 Task: Choose the host language as Turkish.
Action: Mouse moved to (377, 373)
Screenshot: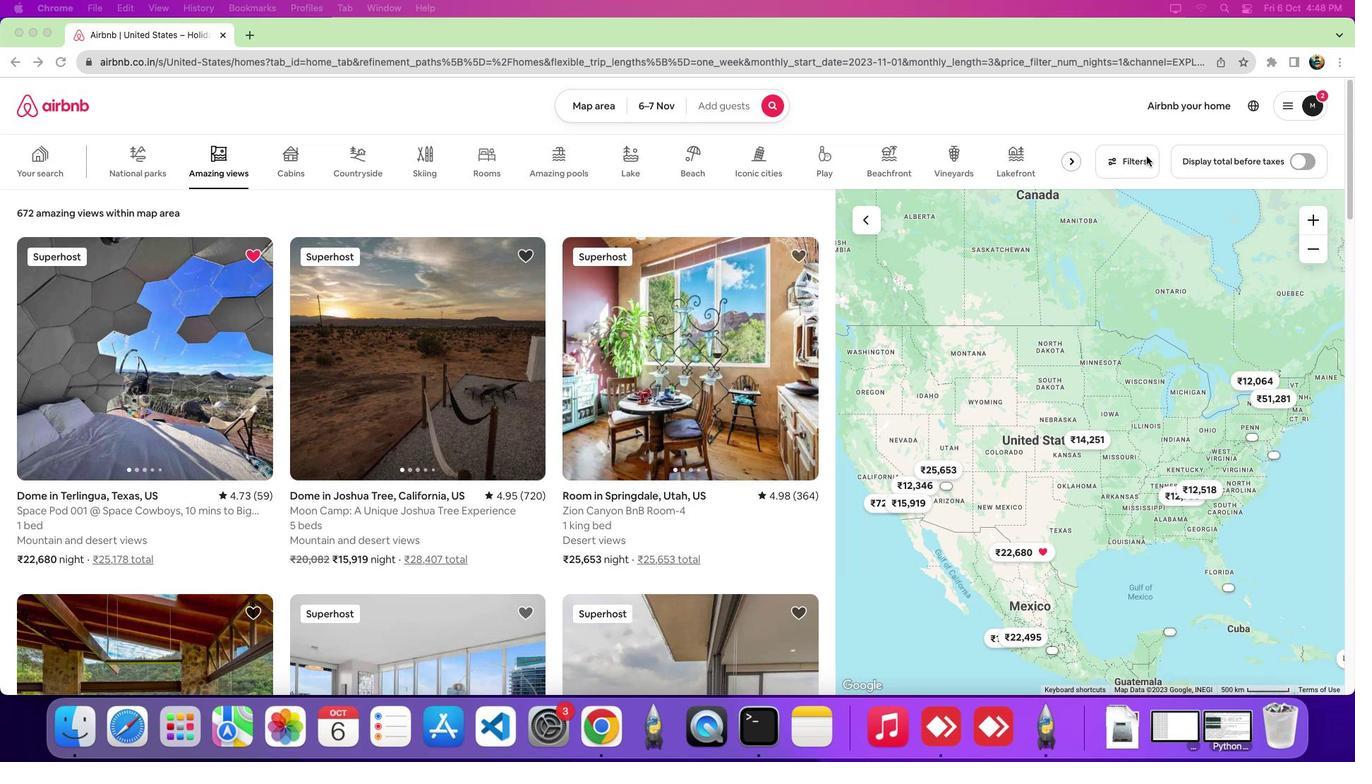 
Action: Mouse pressed left at (377, 373)
Screenshot: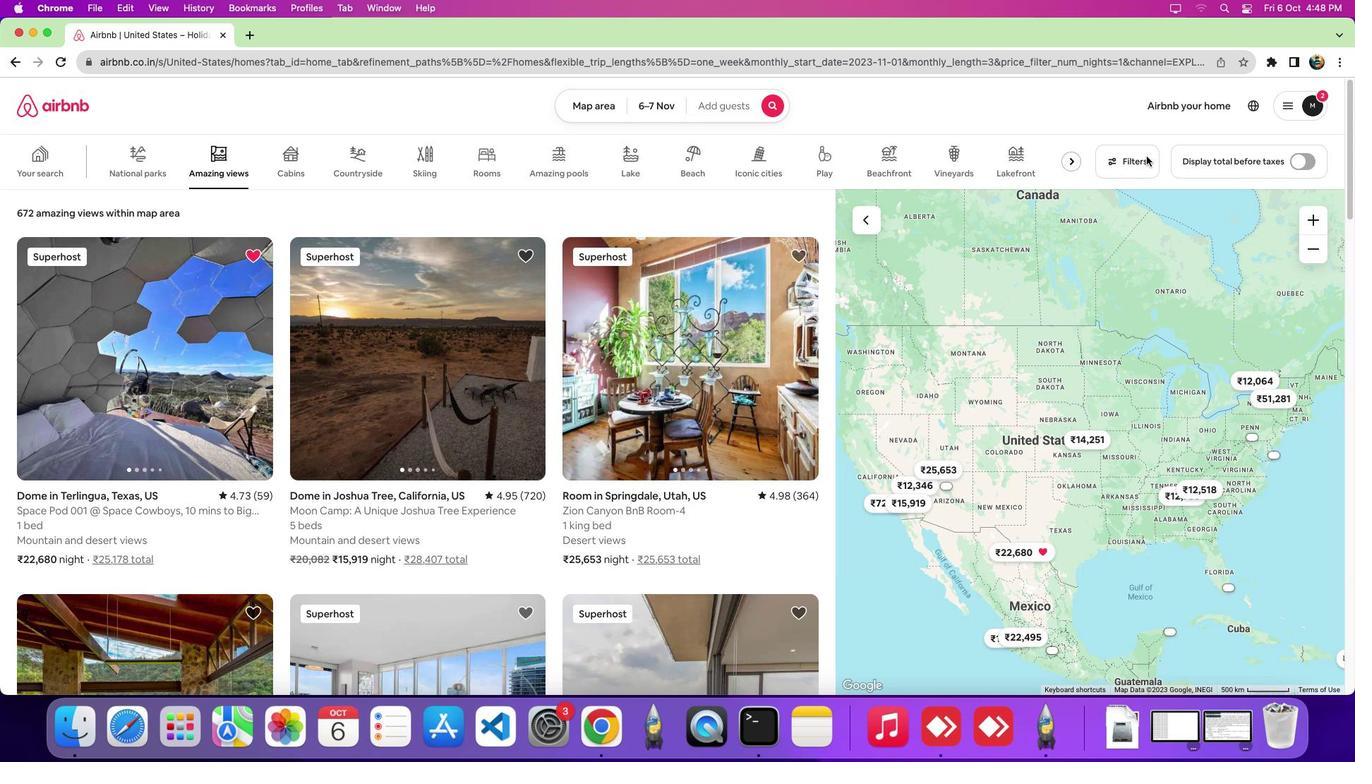 
Action: Mouse pressed left at (377, 373)
Screenshot: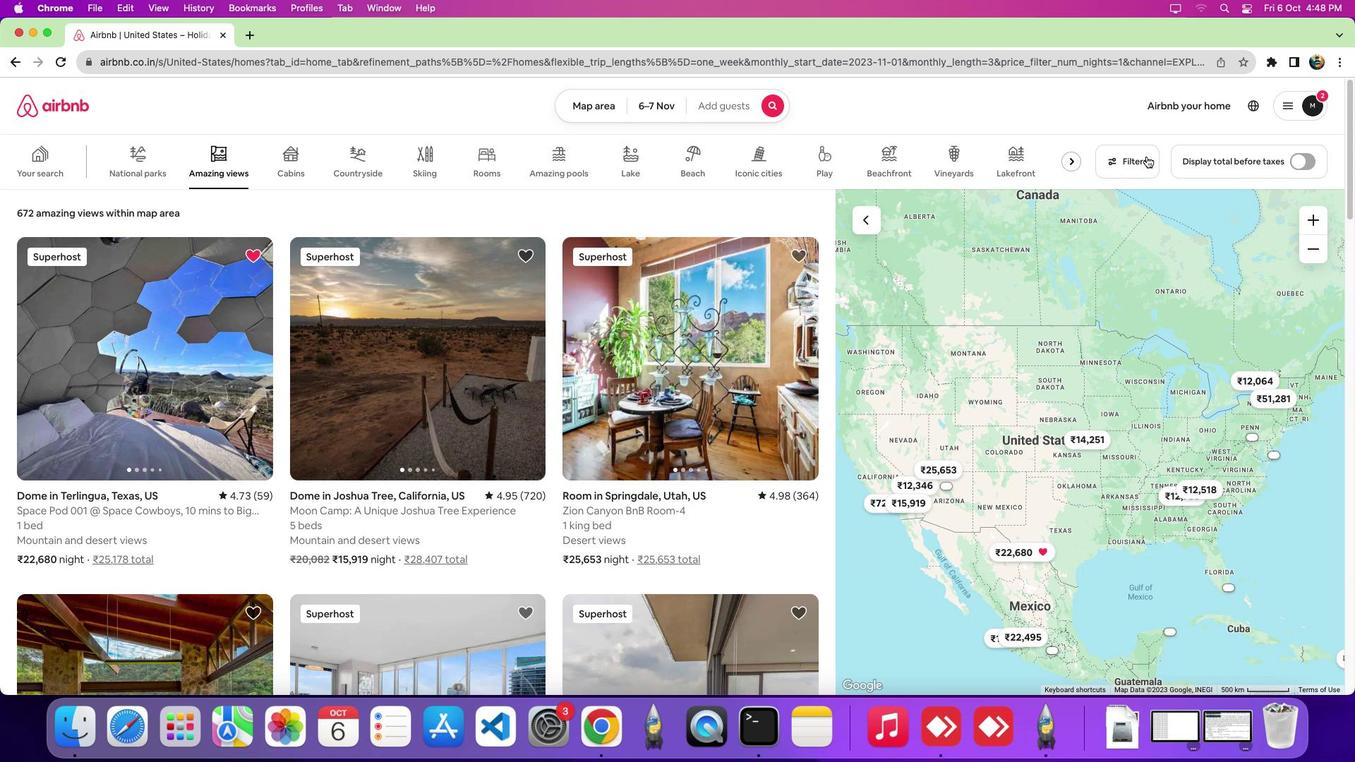 
Action: Mouse moved to (645, 394)
Screenshot: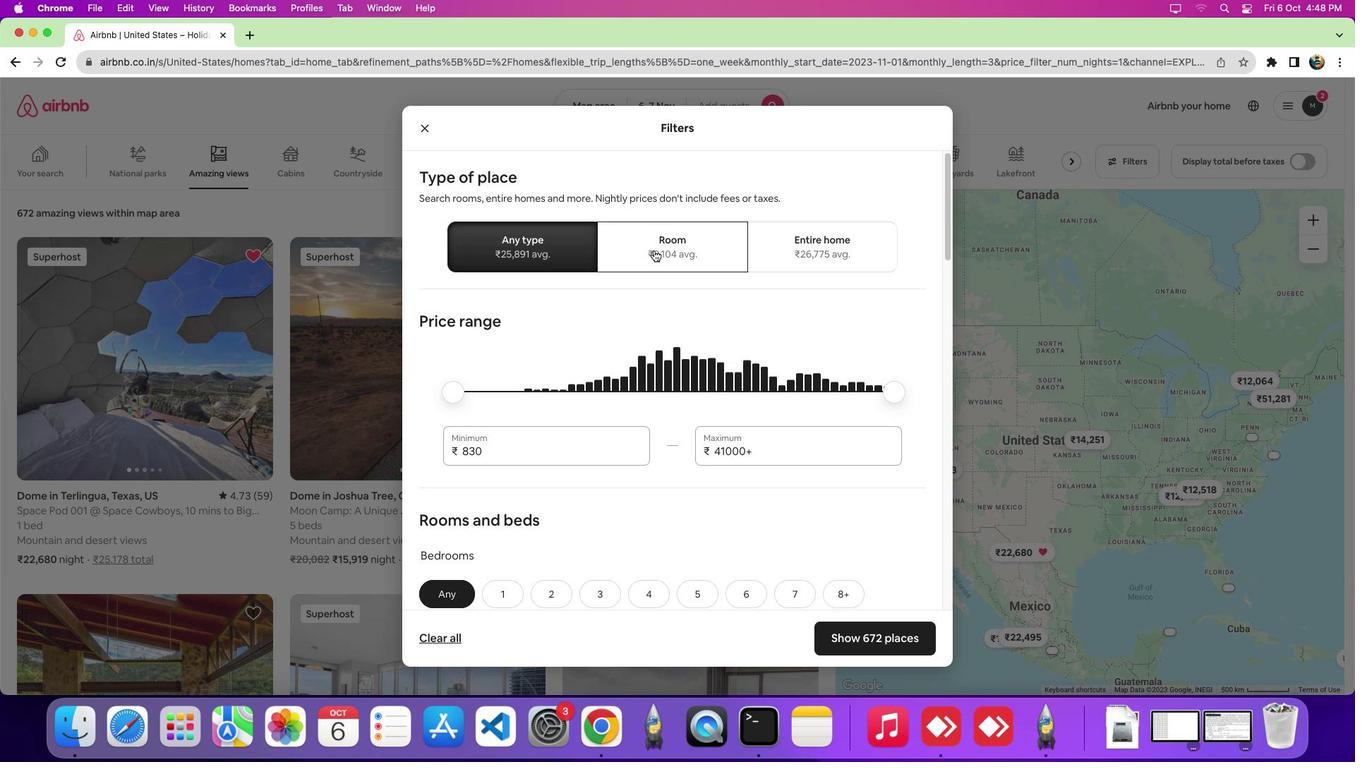 
Action: Mouse pressed left at (645, 394)
Screenshot: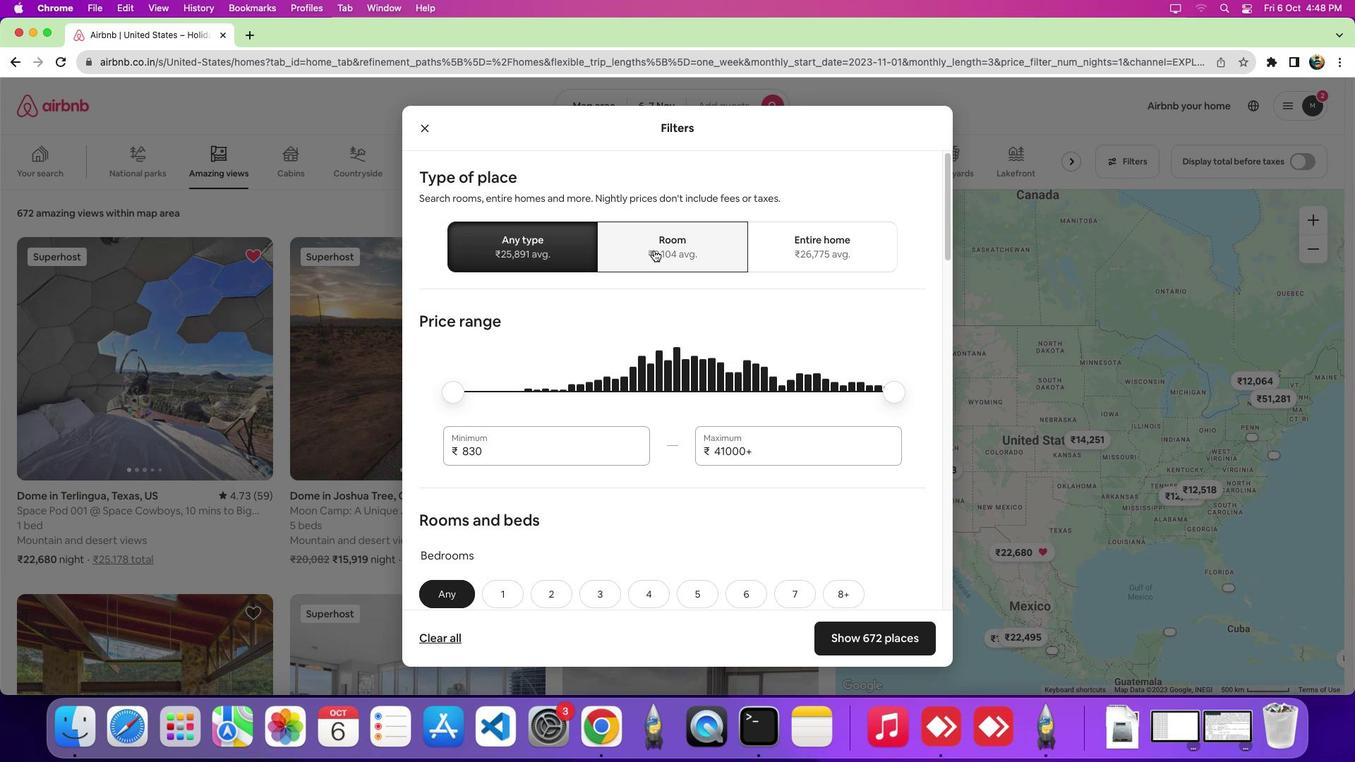 
Action: Mouse moved to (659, 441)
Screenshot: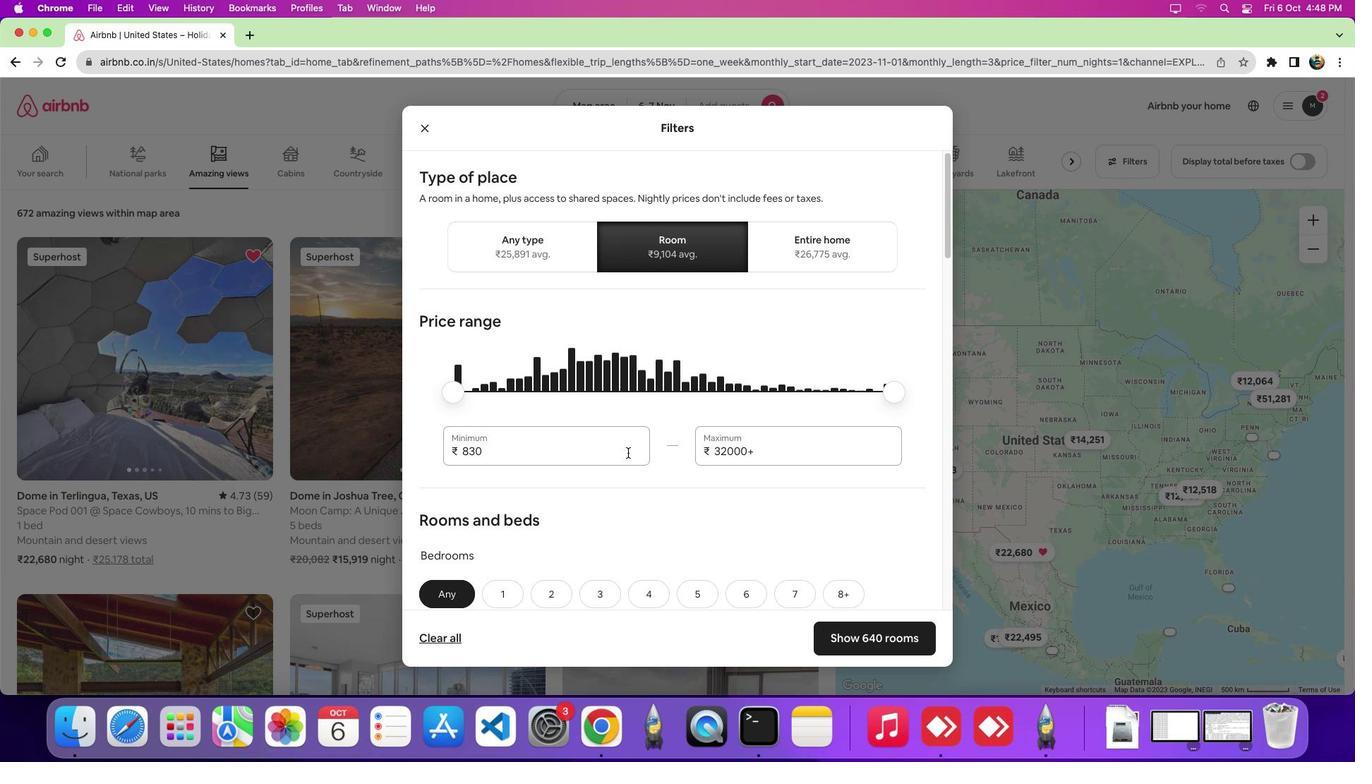 
Action: Mouse scrolled (659, 441) with delta (999, 337)
Screenshot: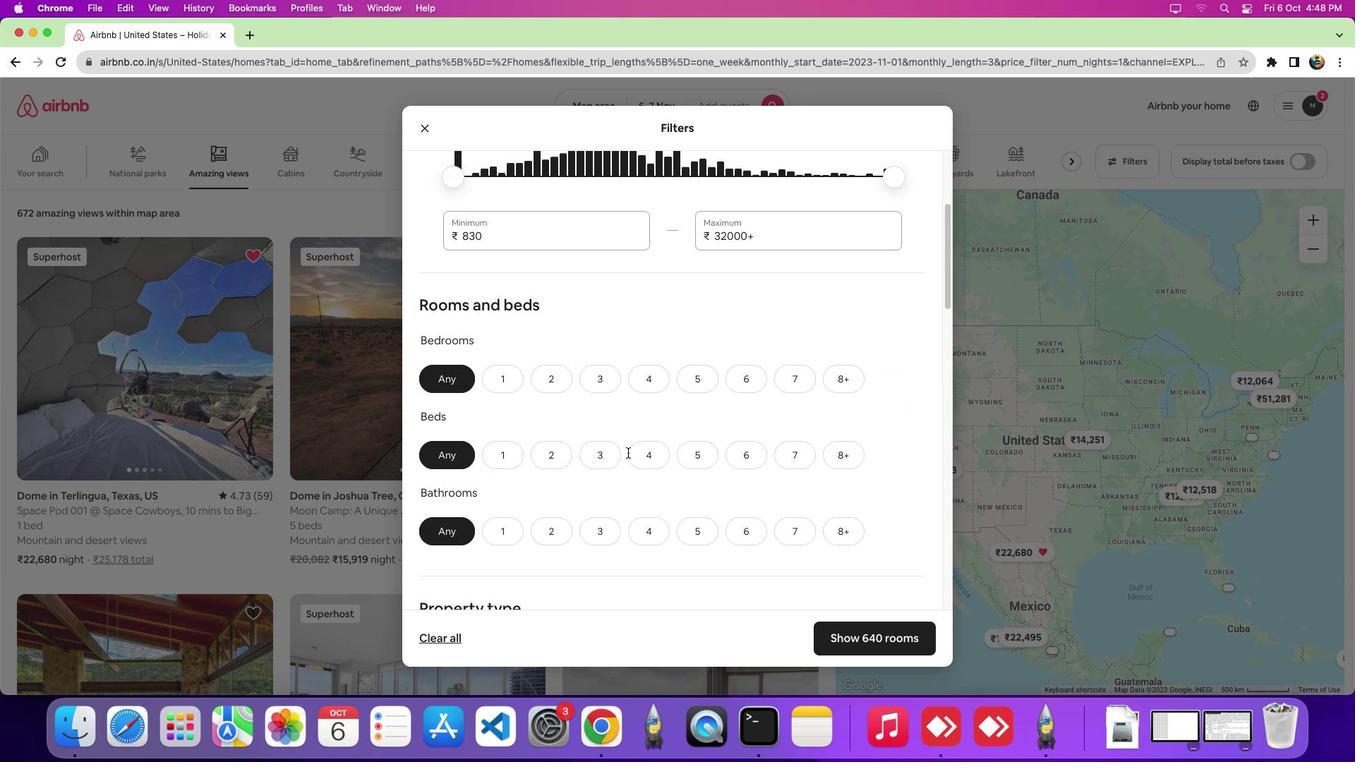 
Action: Mouse scrolled (659, 441) with delta (999, 336)
Screenshot: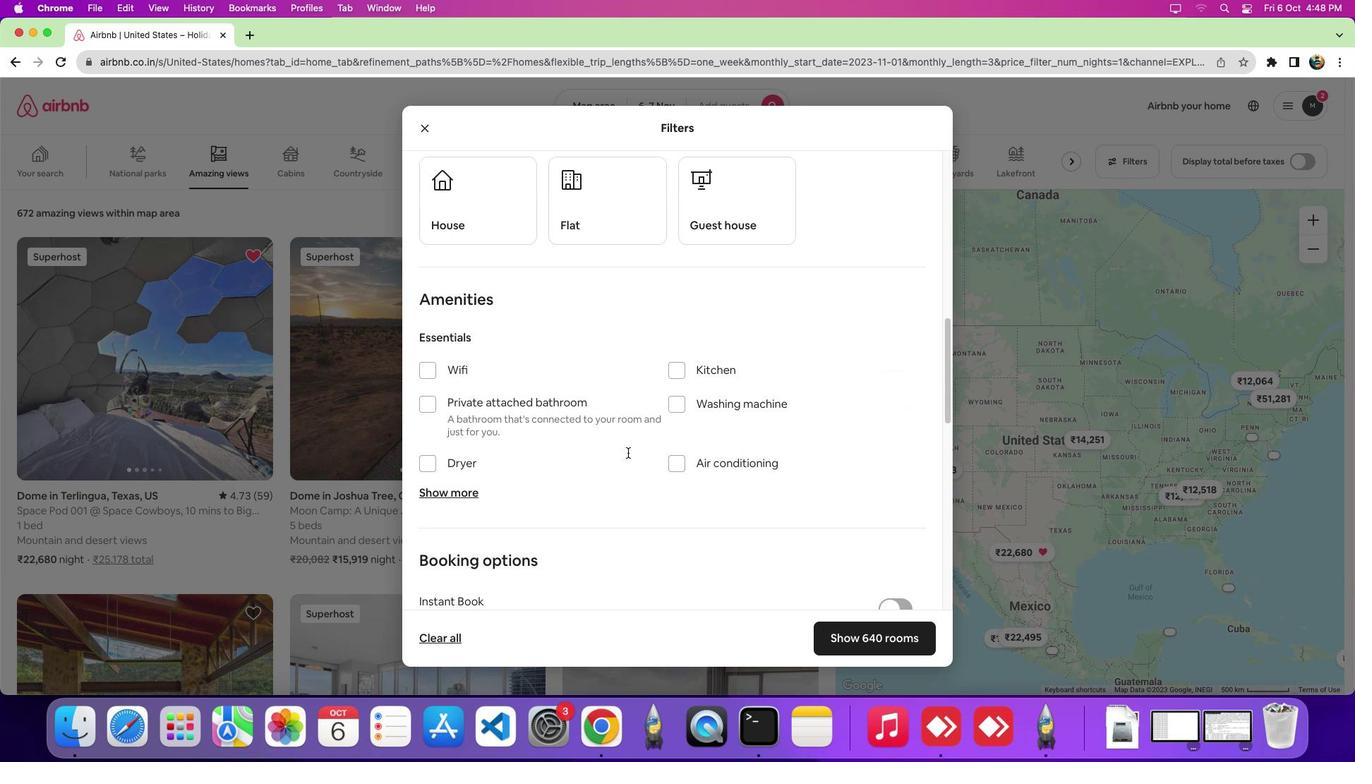 
Action: Mouse scrolled (659, 441) with delta (999, 335)
Screenshot: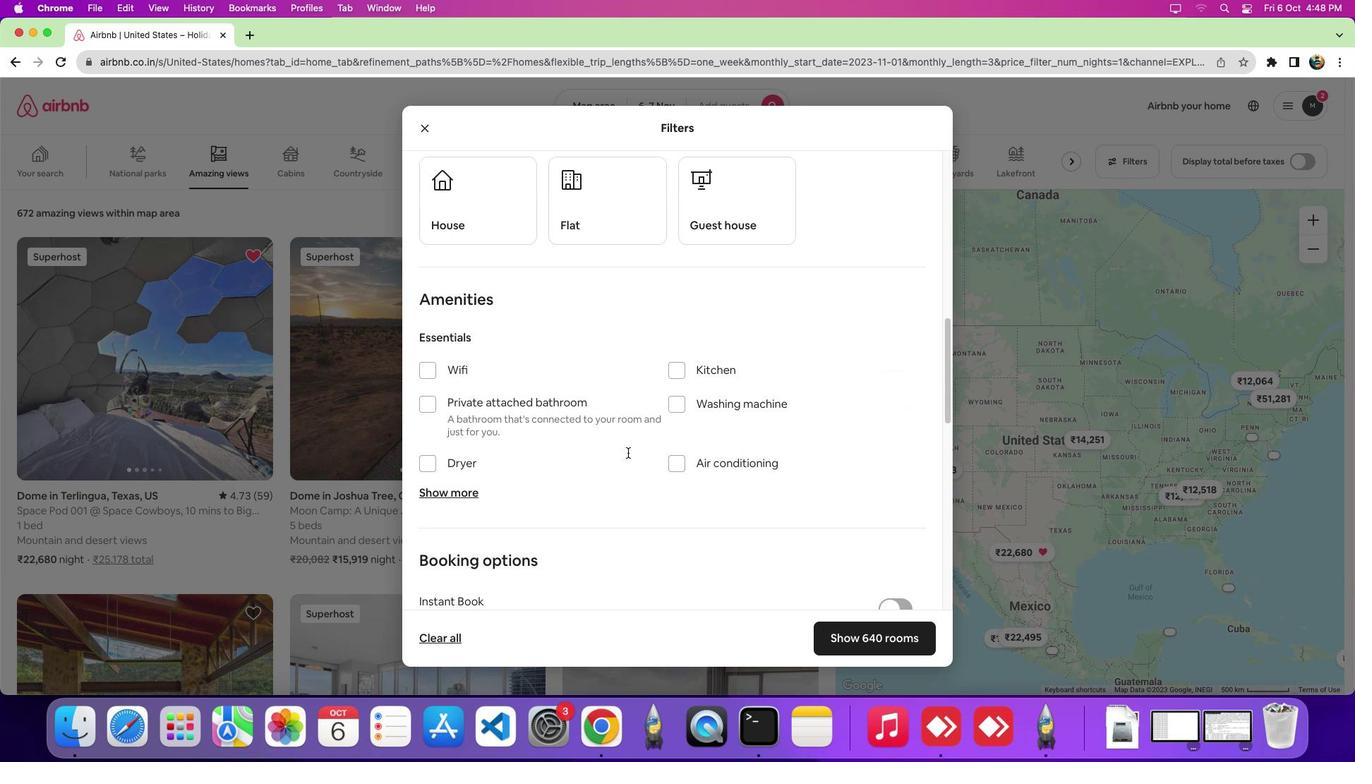 
Action: Mouse scrolled (659, 441) with delta (999, 335)
Screenshot: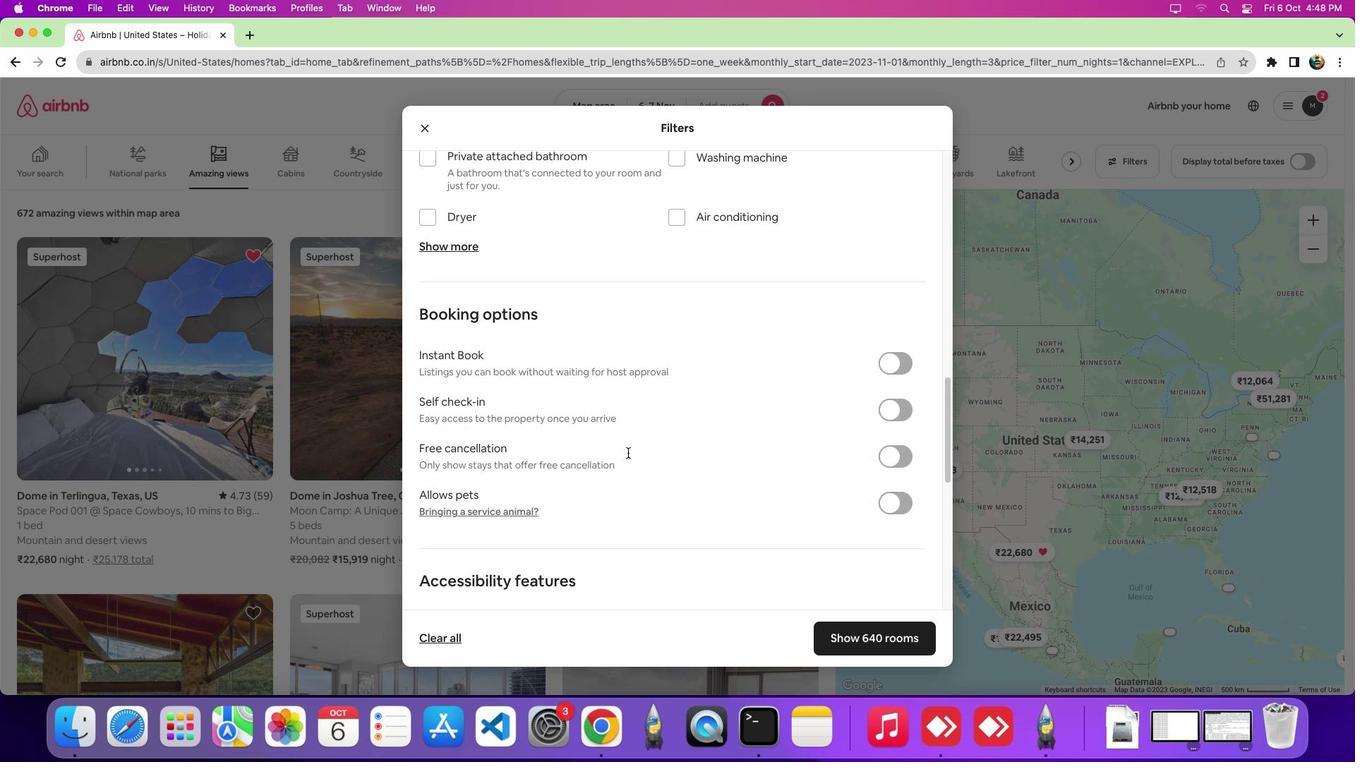 
Action: Mouse scrolled (659, 441) with delta (999, 334)
Screenshot: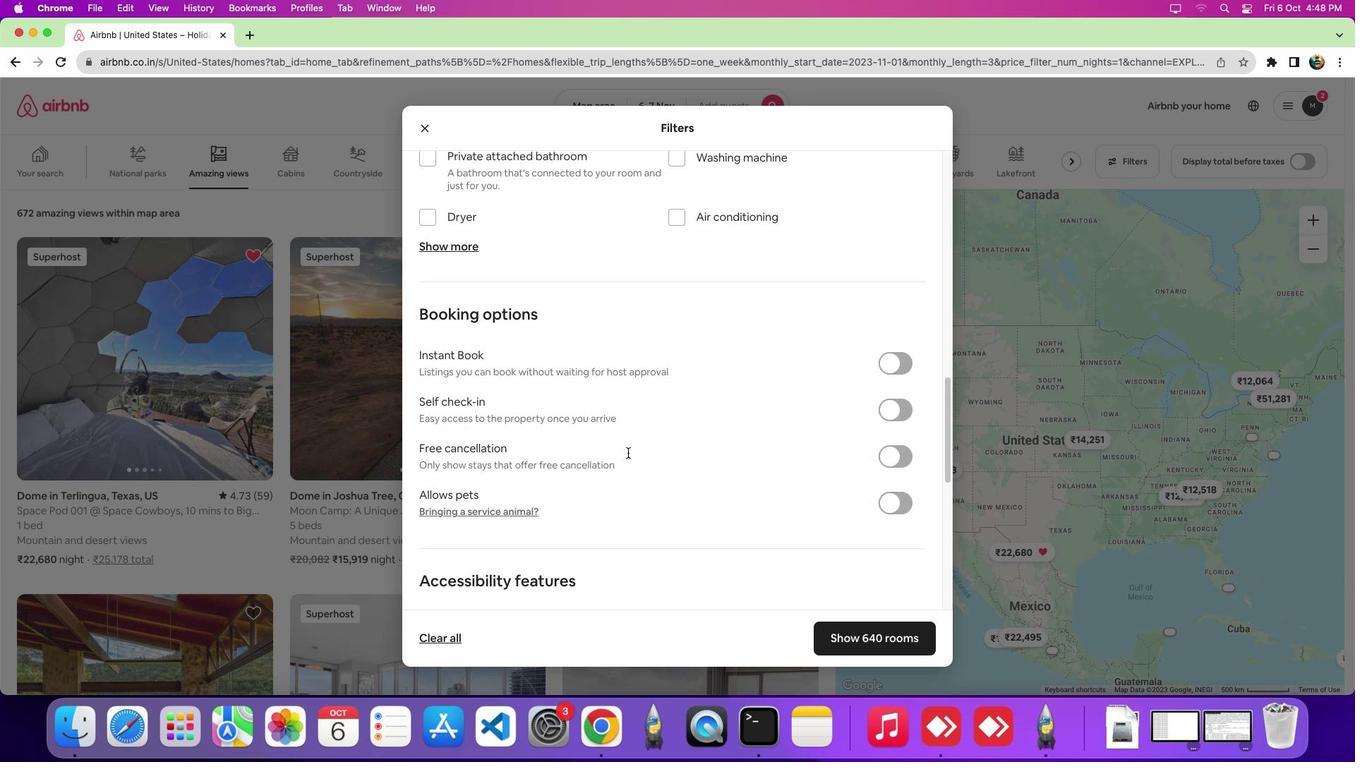 
Action: Mouse scrolled (659, 441) with delta (999, 337)
Screenshot: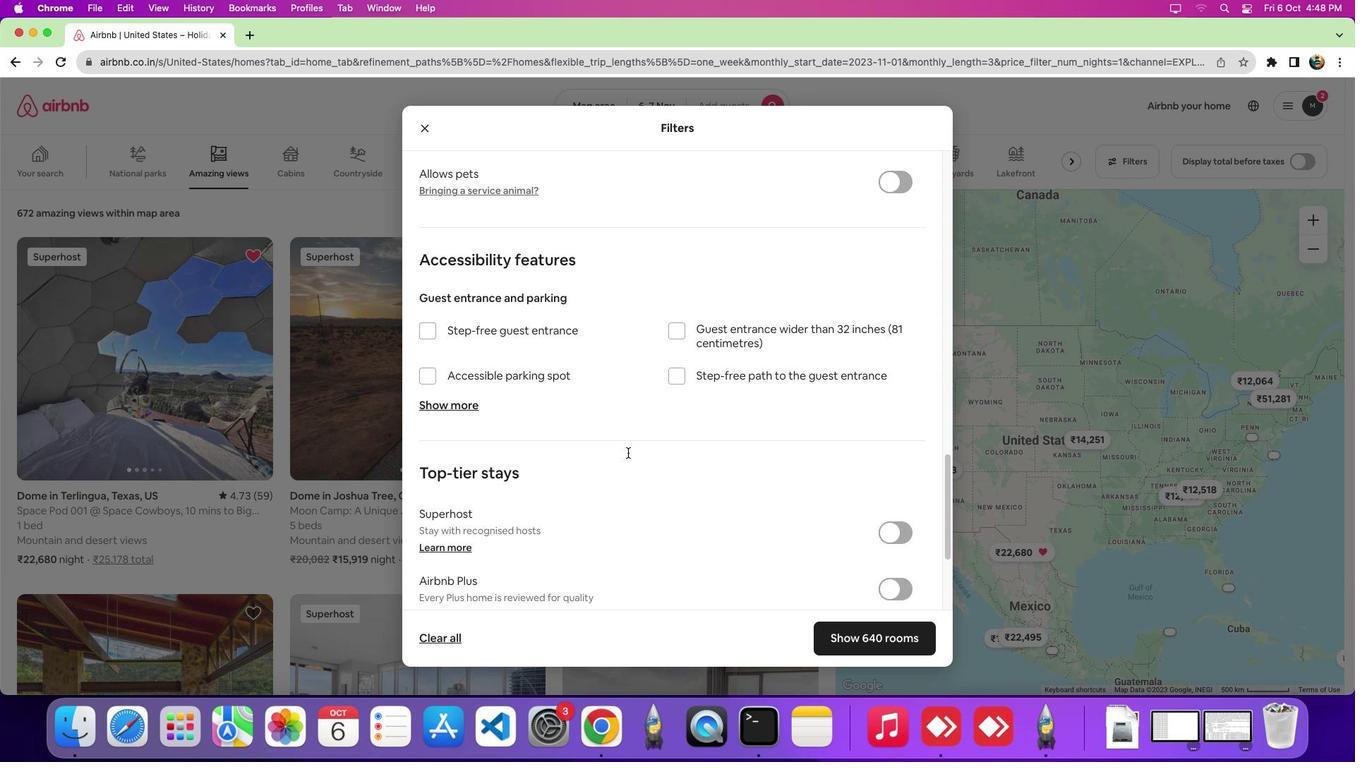 
Action: Mouse scrolled (659, 441) with delta (999, 336)
Screenshot: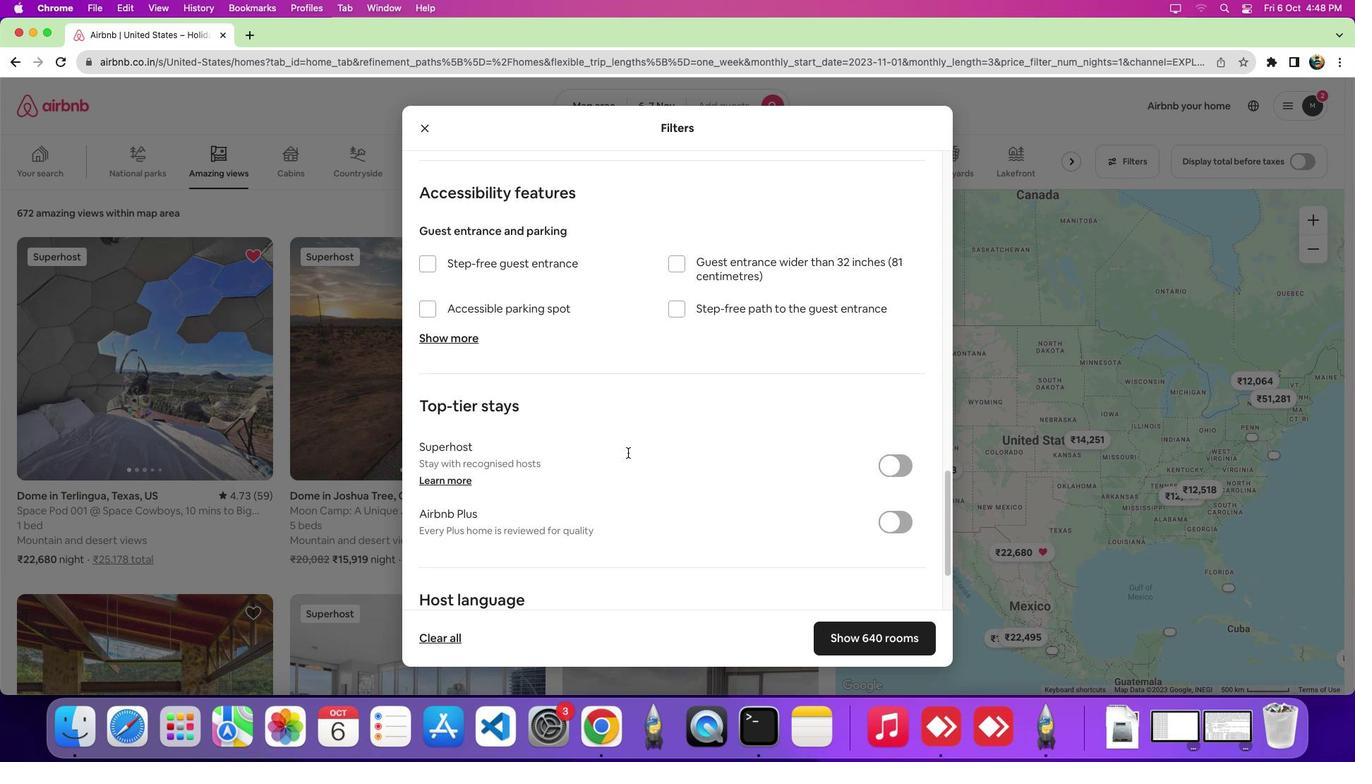
Action: Mouse scrolled (659, 441) with delta (999, 335)
Screenshot: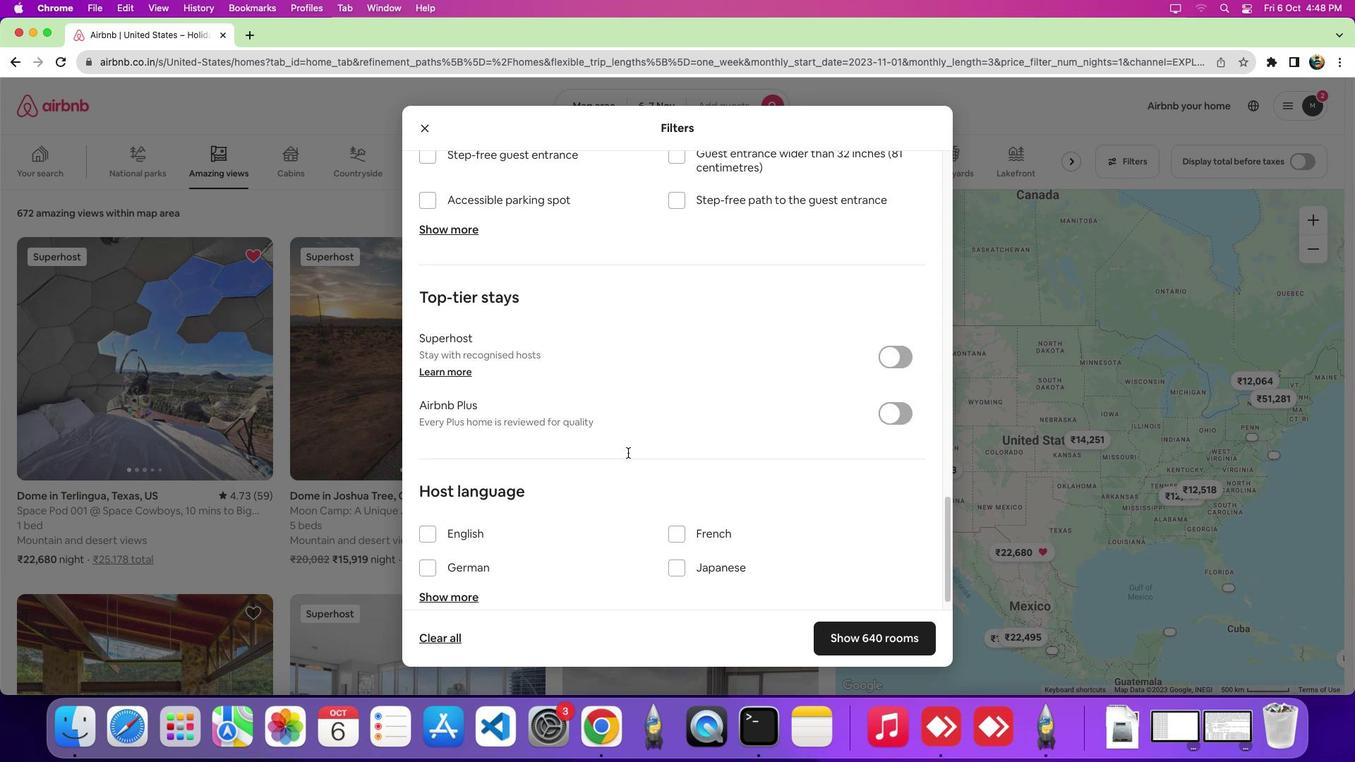 
Action: Mouse scrolled (659, 441) with delta (999, 335)
Screenshot: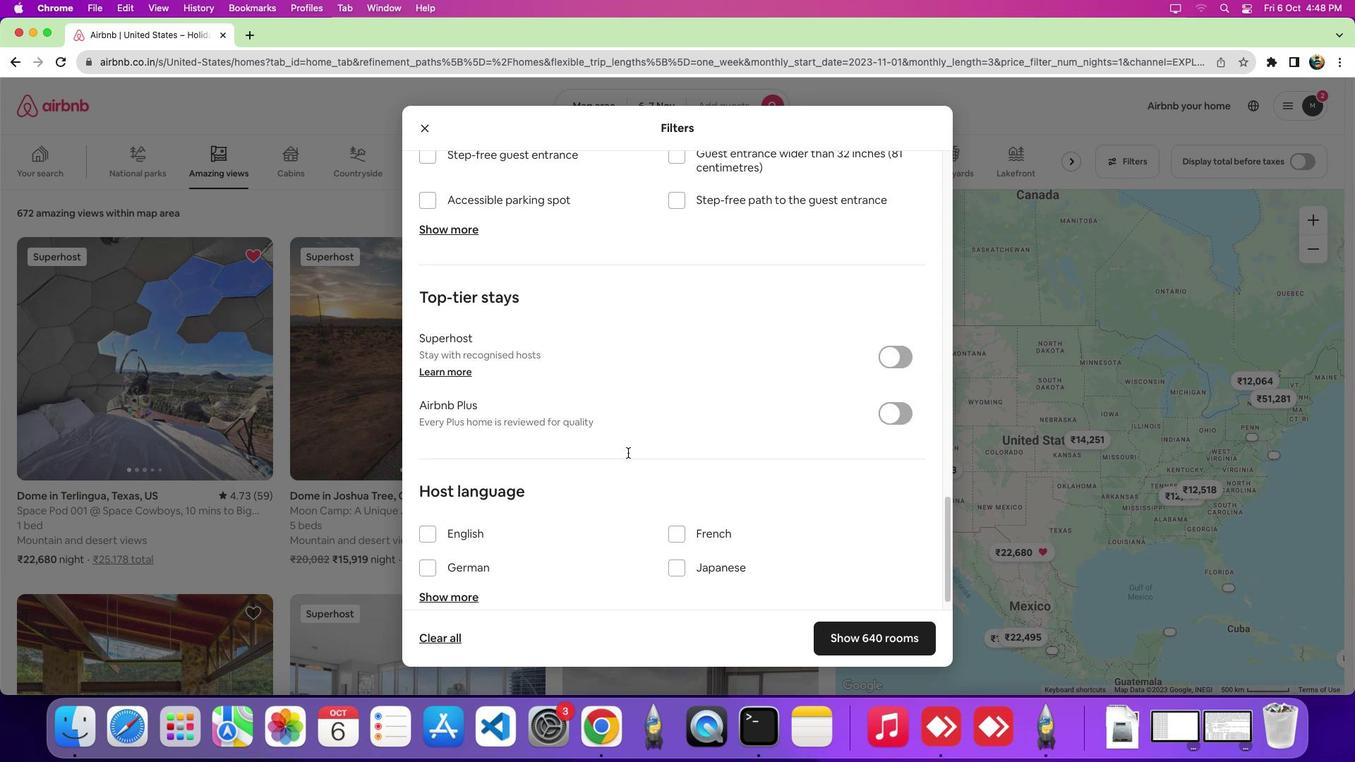 
Action: Mouse scrolled (659, 441) with delta (999, 337)
Screenshot: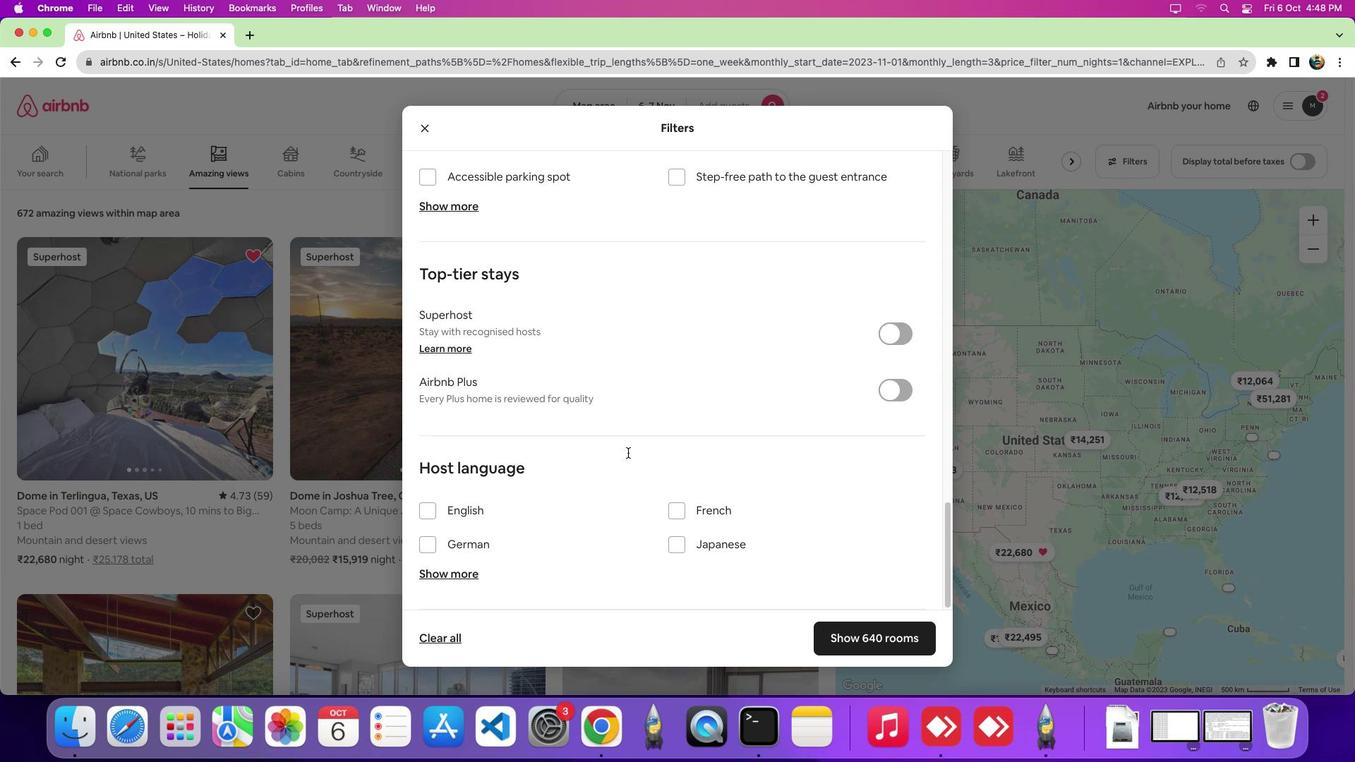 
Action: Mouse scrolled (659, 441) with delta (999, 336)
Screenshot: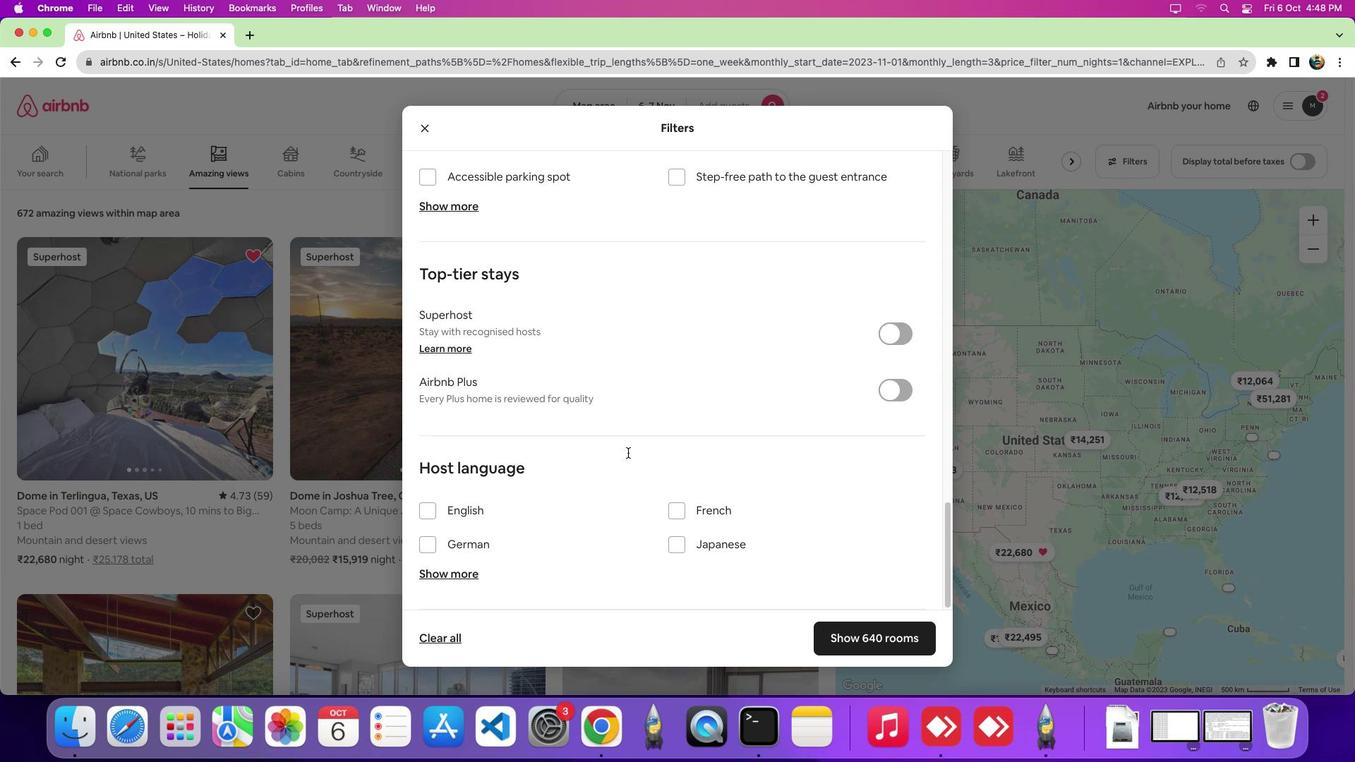 
Action: Mouse scrolled (659, 441) with delta (999, 335)
Screenshot: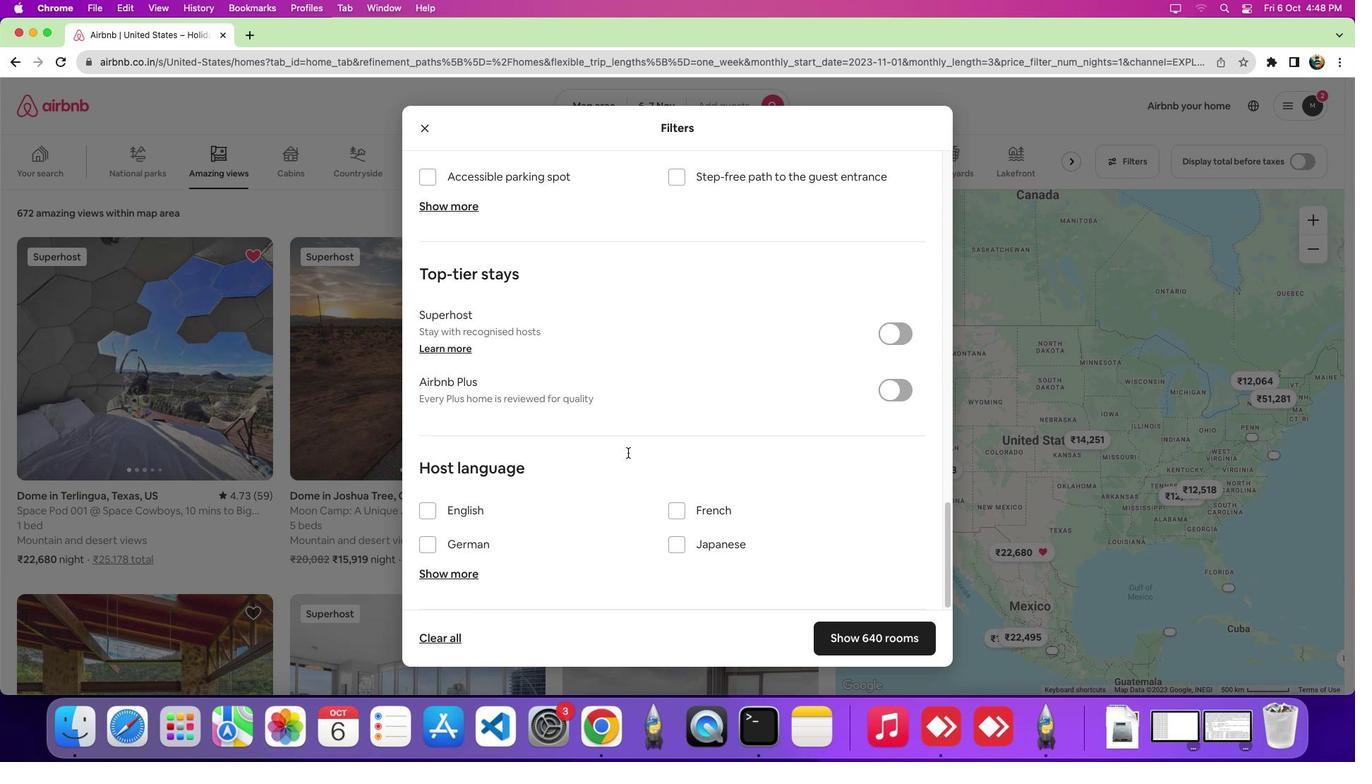 
Action: Mouse scrolled (659, 441) with delta (999, 335)
Screenshot: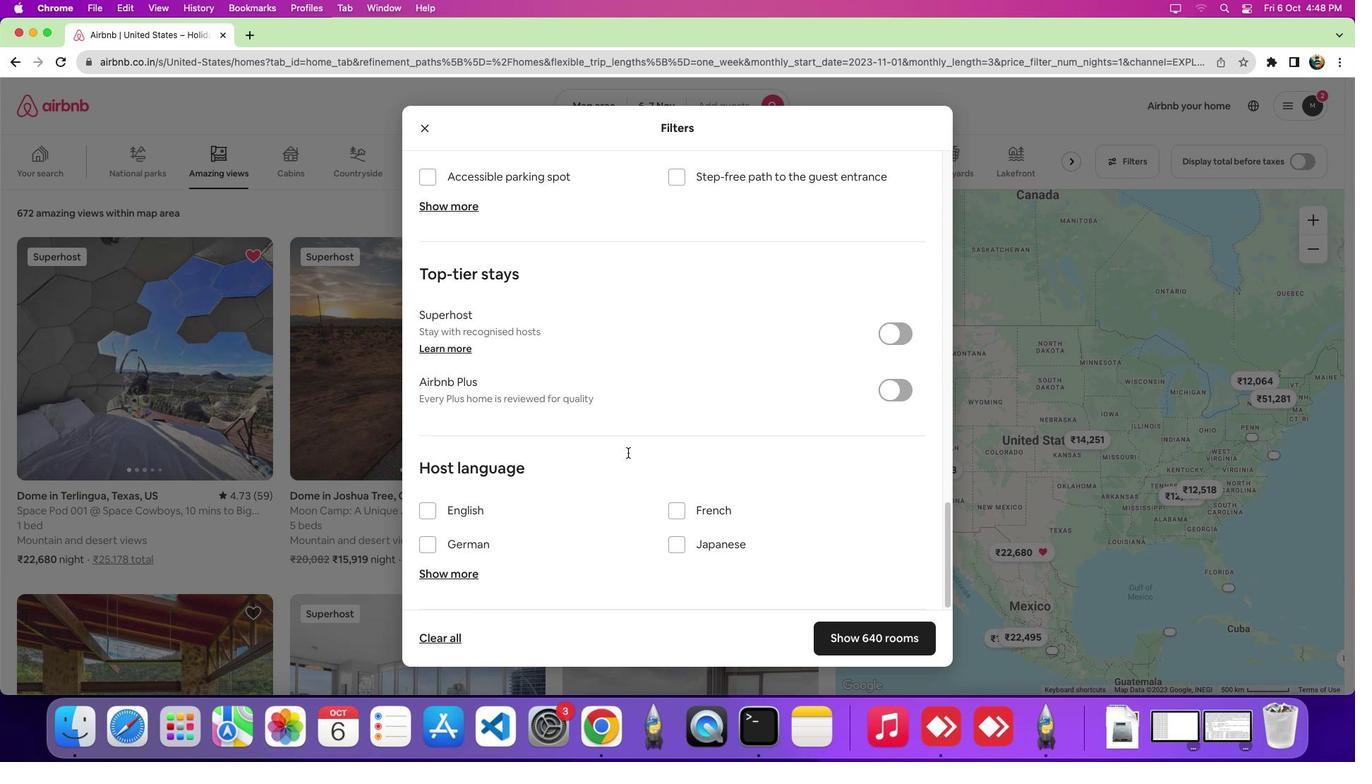 
Action: Mouse scrolled (659, 441) with delta (999, 334)
Screenshot: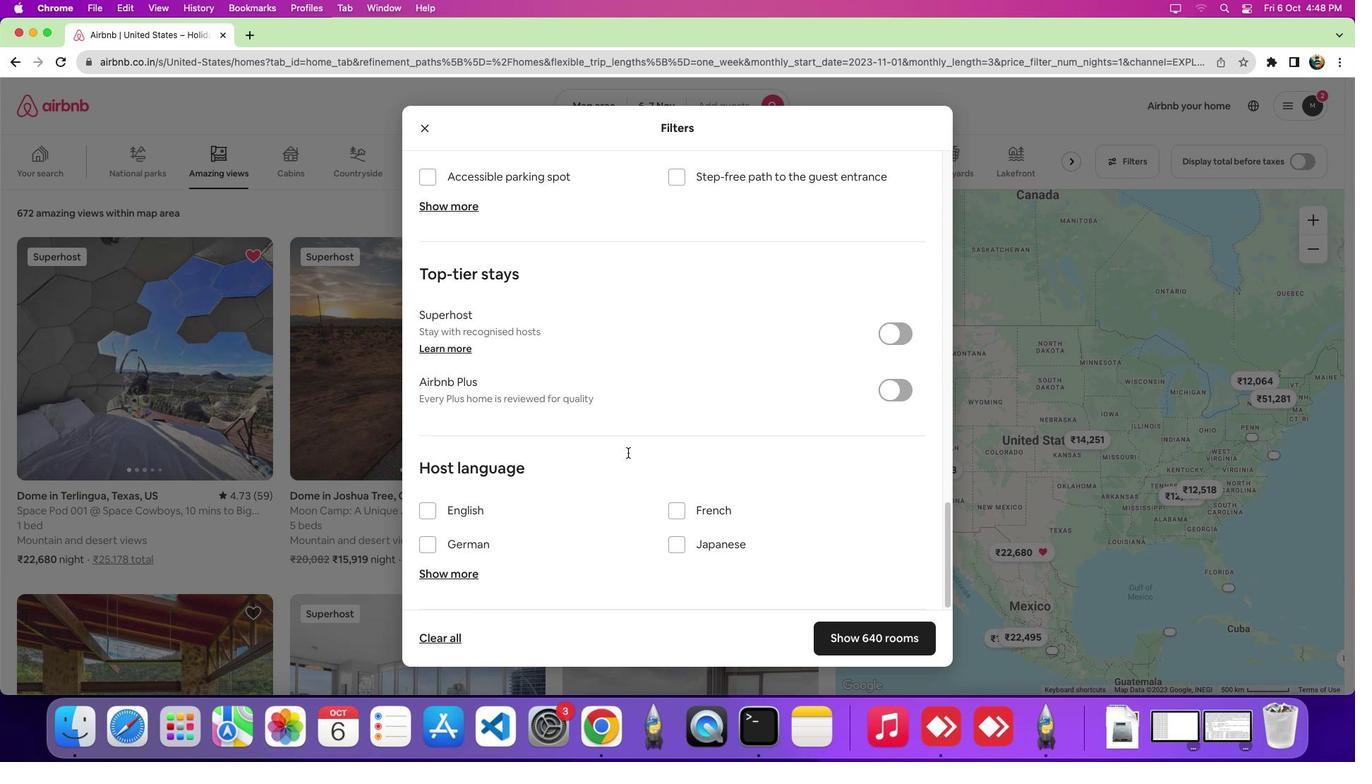 
Action: Mouse scrolled (659, 441) with delta (999, 337)
Screenshot: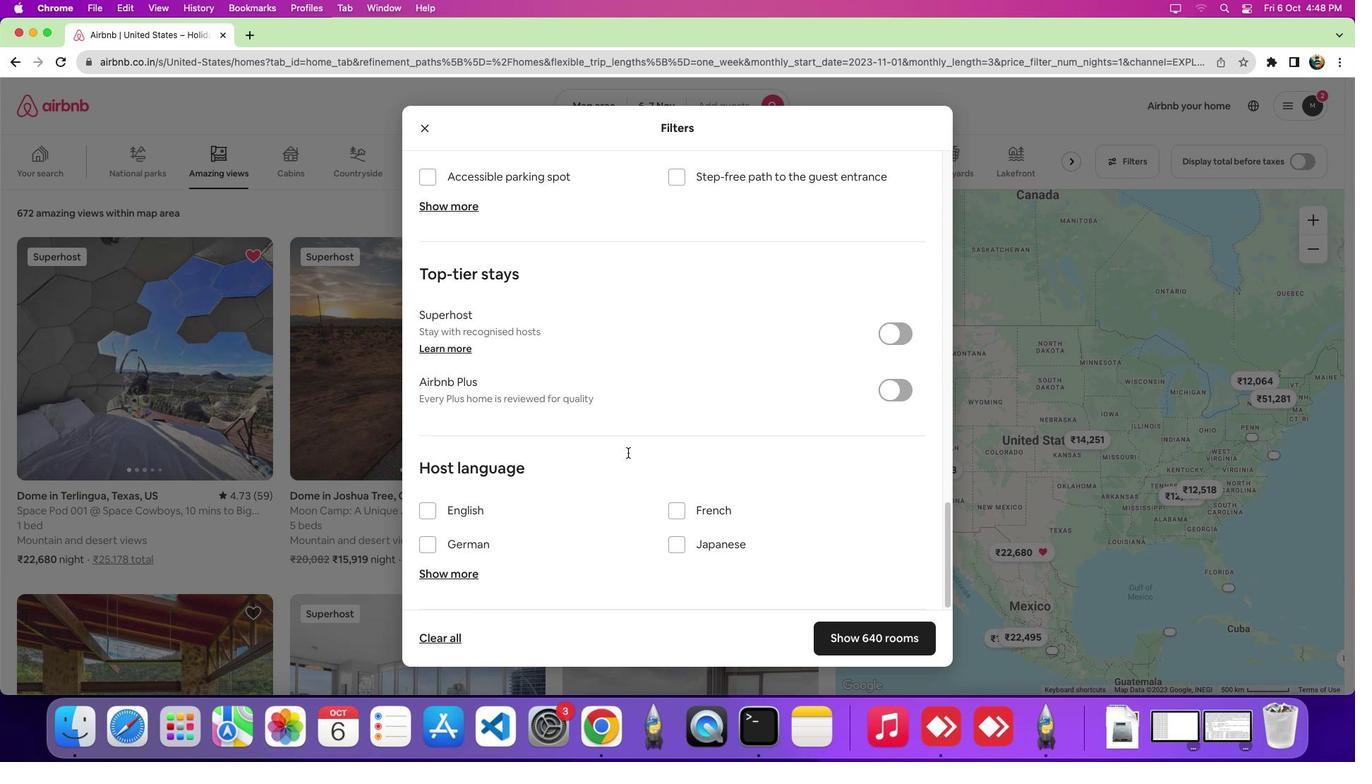 
Action: Mouse scrolled (659, 441) with delta (999, 336)
Screenshot: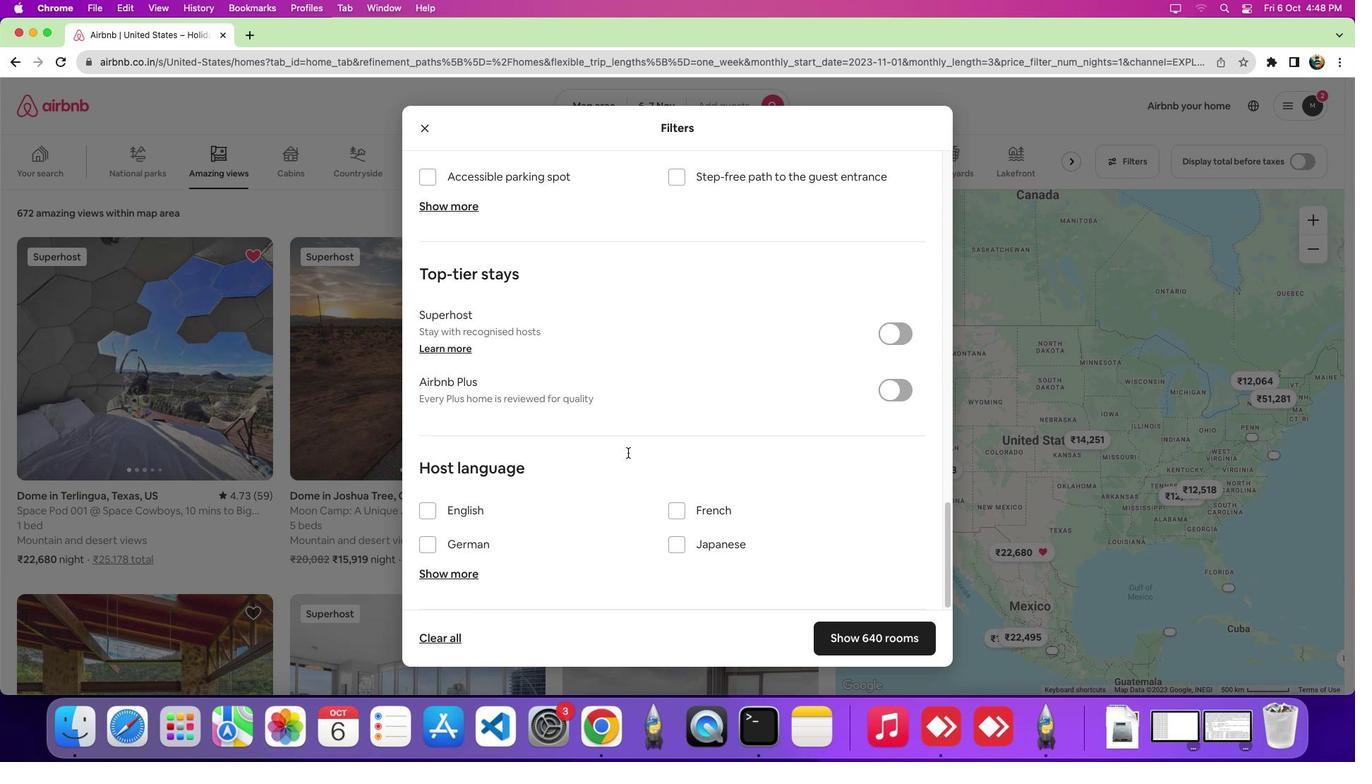 
Action: Mouse scrolled (659, 441) with delta (999, 335)
Screenshot: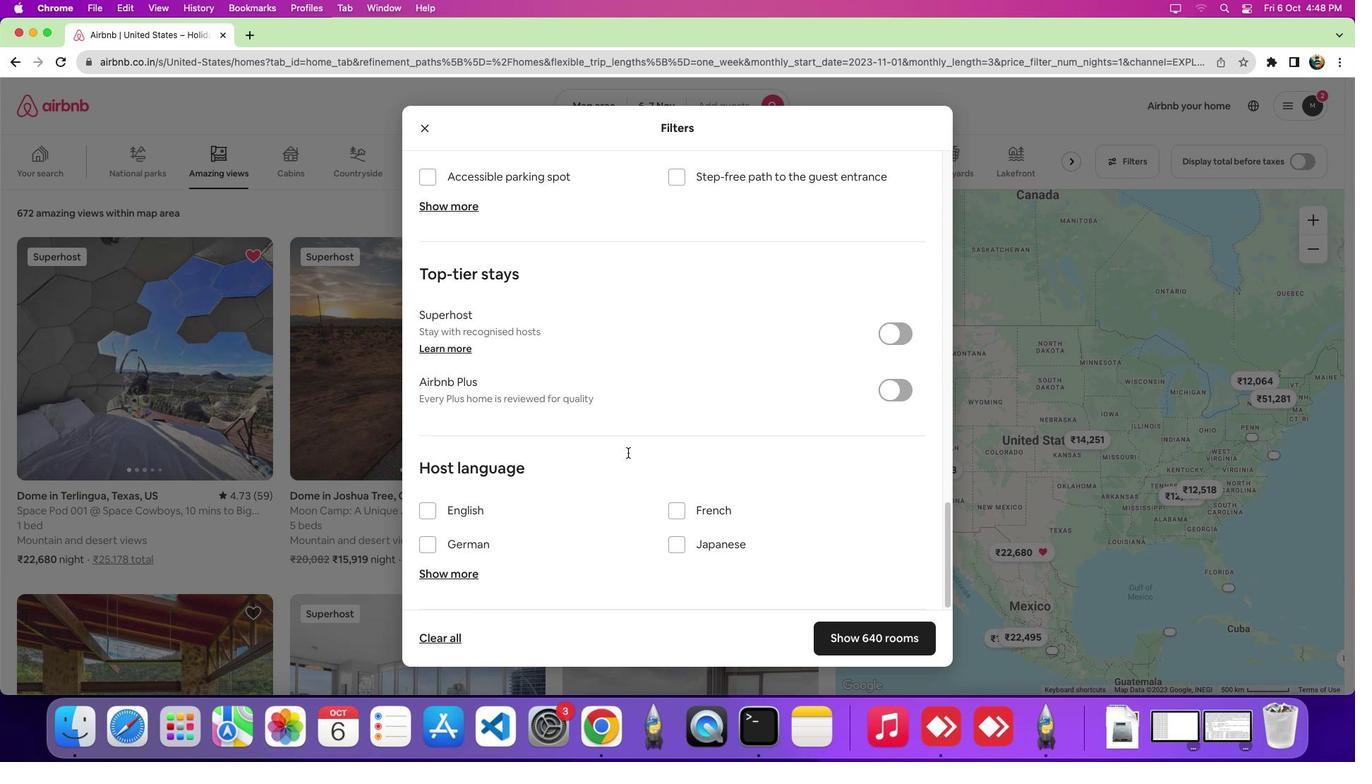 
Action: Mouse moved to (751, 469)
Screenshot: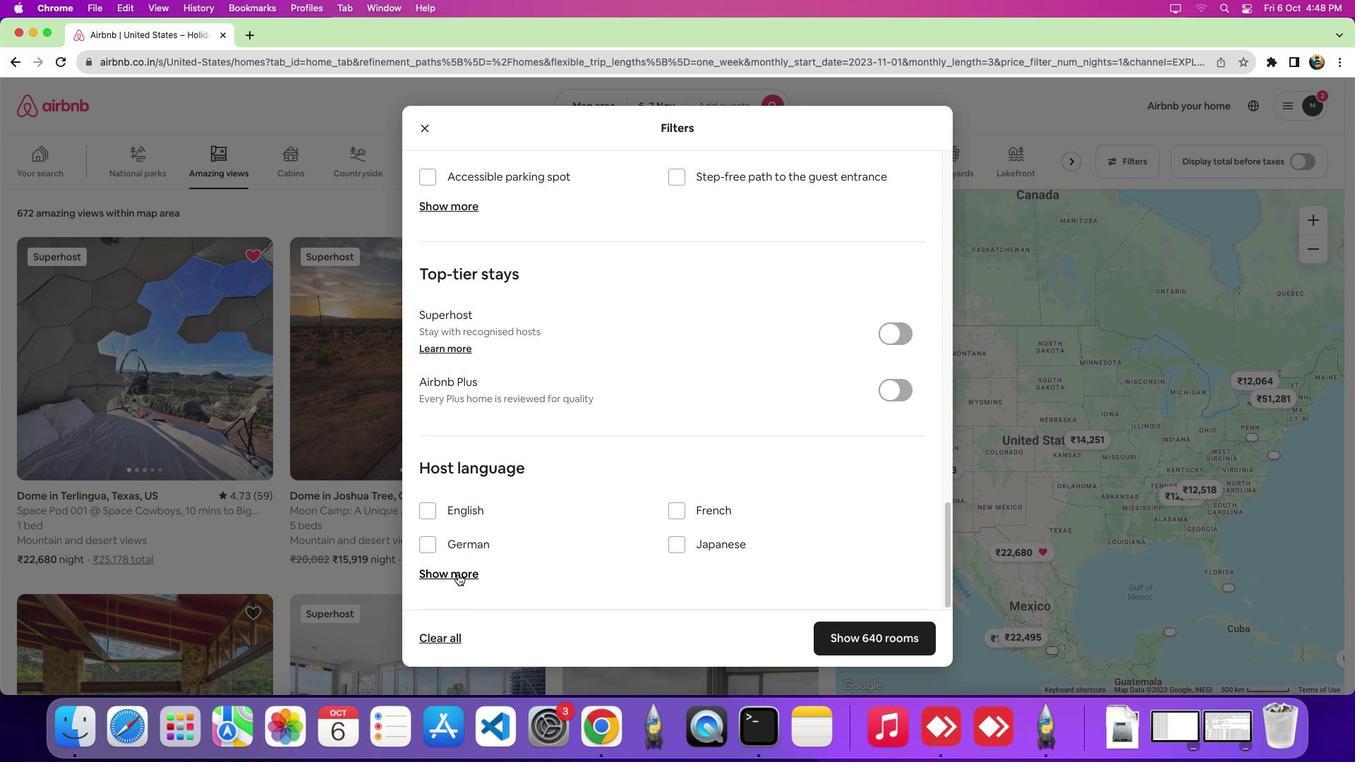 
Action: Mouse pressed left at (751, 469)
Screenshot: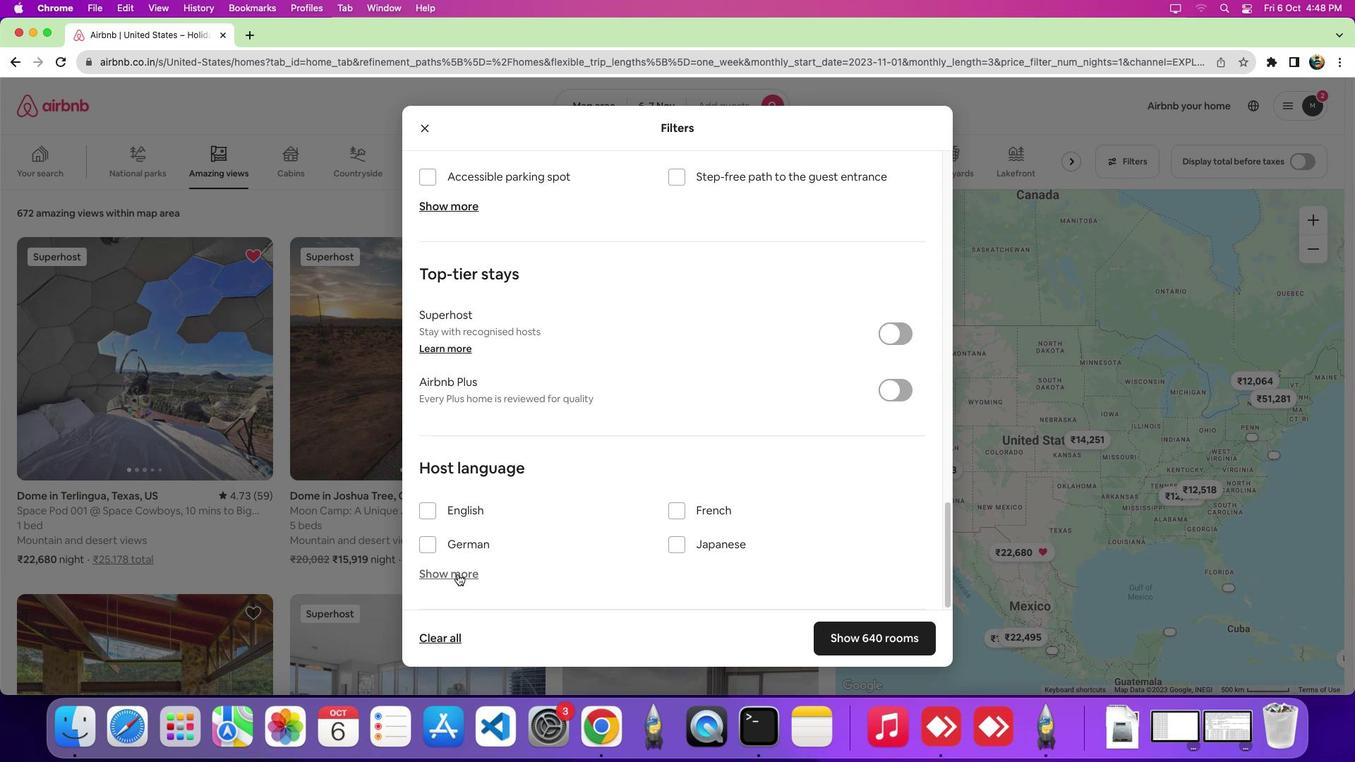 
Action: Mouse moved to (573, 439)
Screenshot: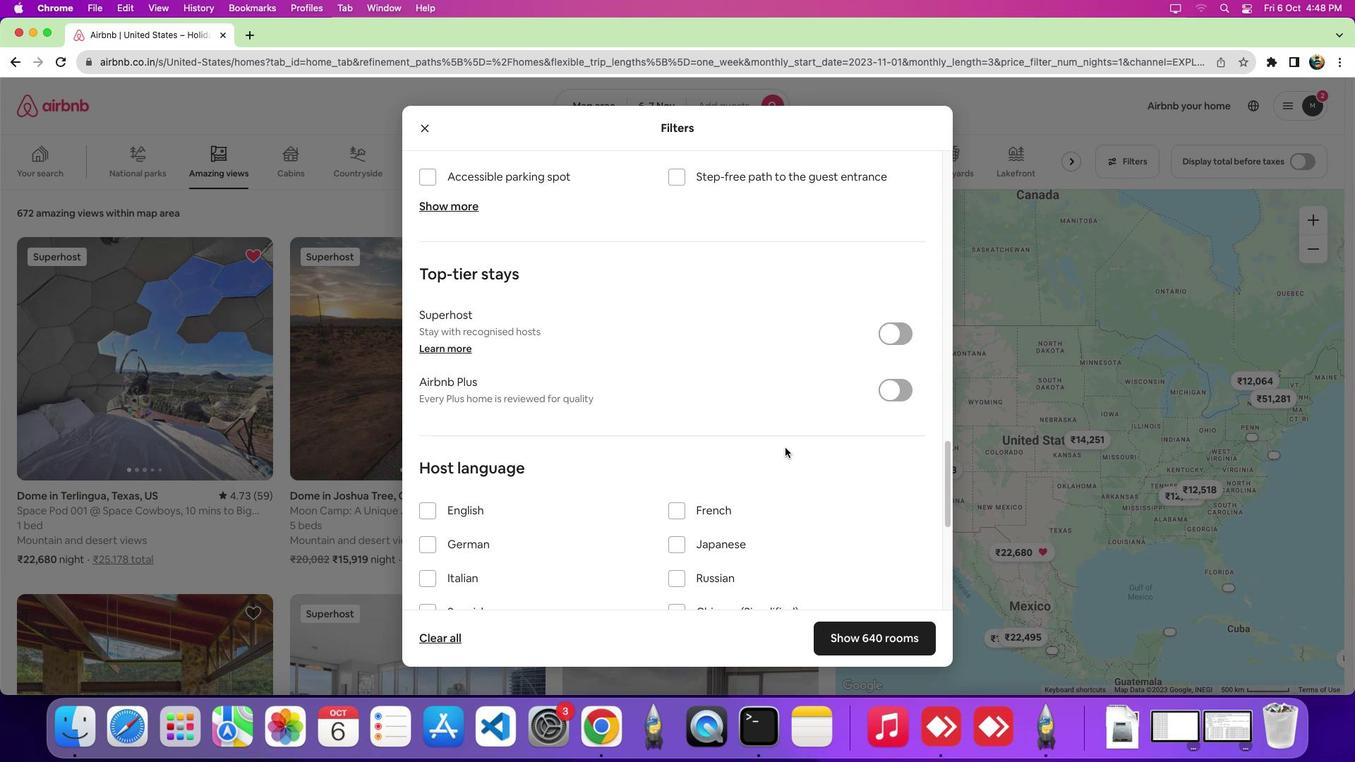 
Action: Mouse scrolled (573, 439) with delta (999, 337)
Screenshot: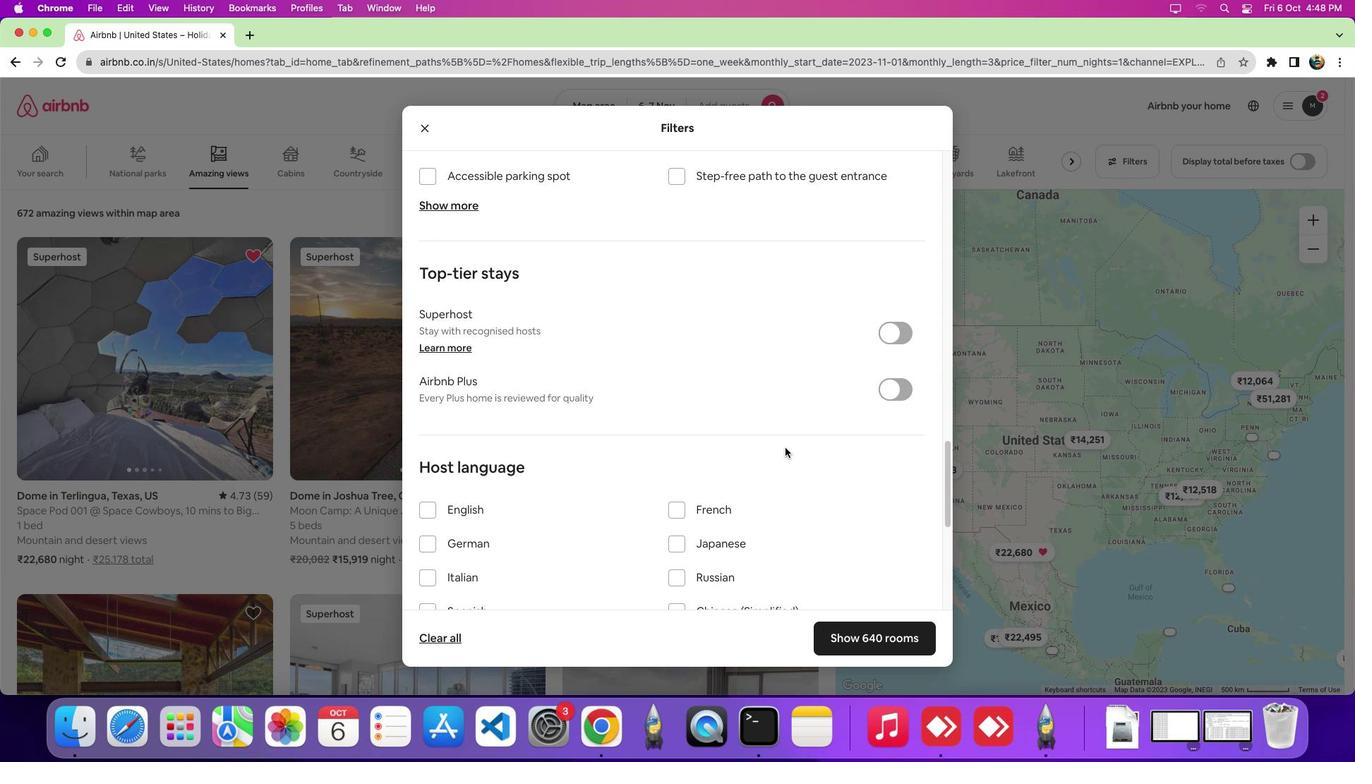
Action: Mouse scrolled (573, 439) with delta (999, 337)
Screenshot: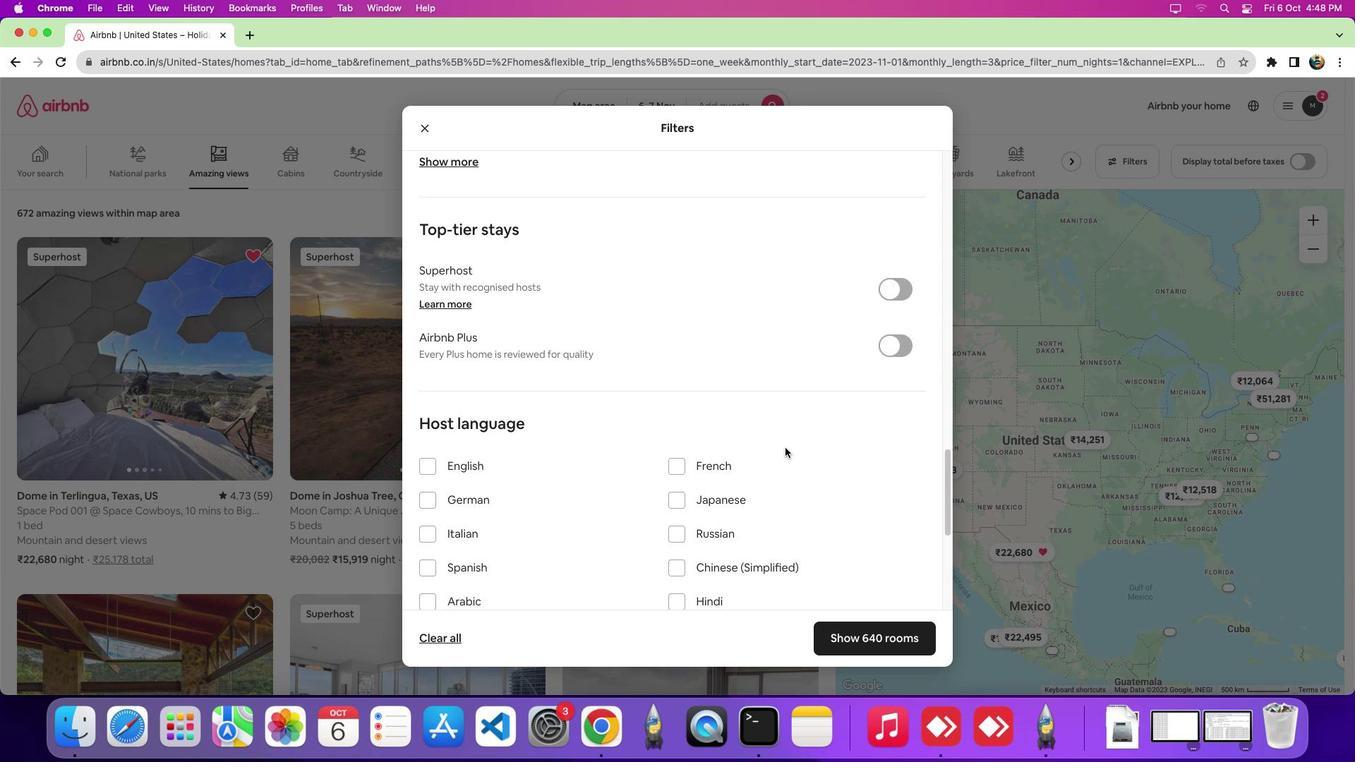 
Action: Mouse scrolled (573, 439) with delta (999, 336)
Screenshot: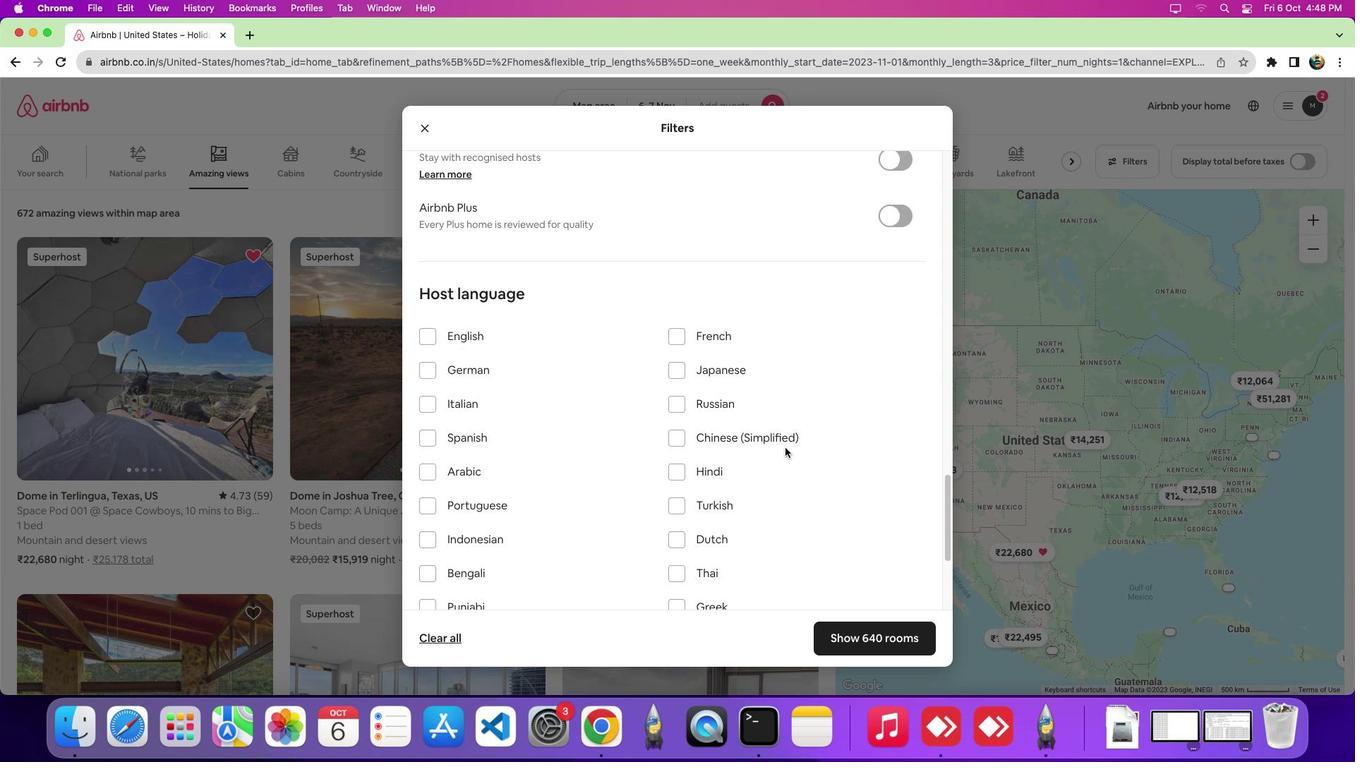 
Action: Mouse scrolled (573, 439) with delta (999, 335)
Screenshot: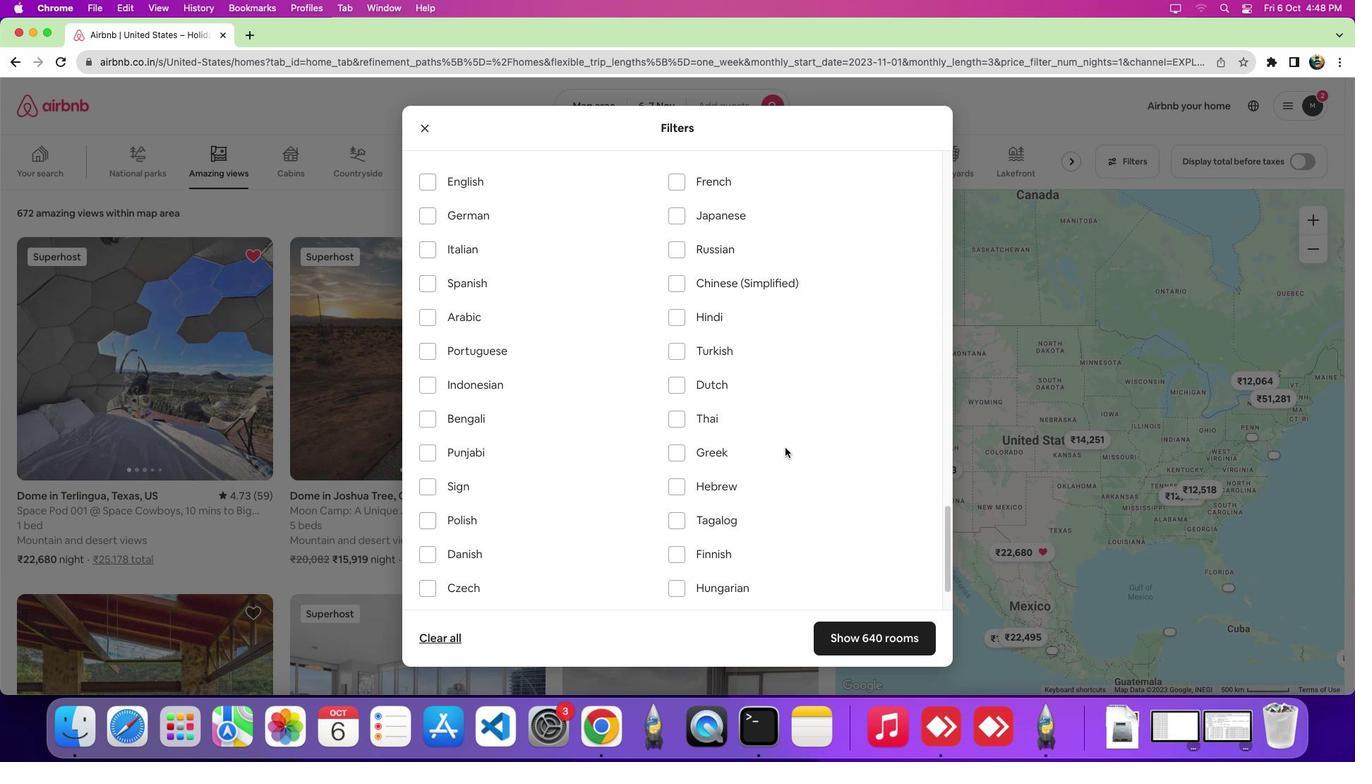 
Action: Mouse moved to (629, 407)
Screenshot: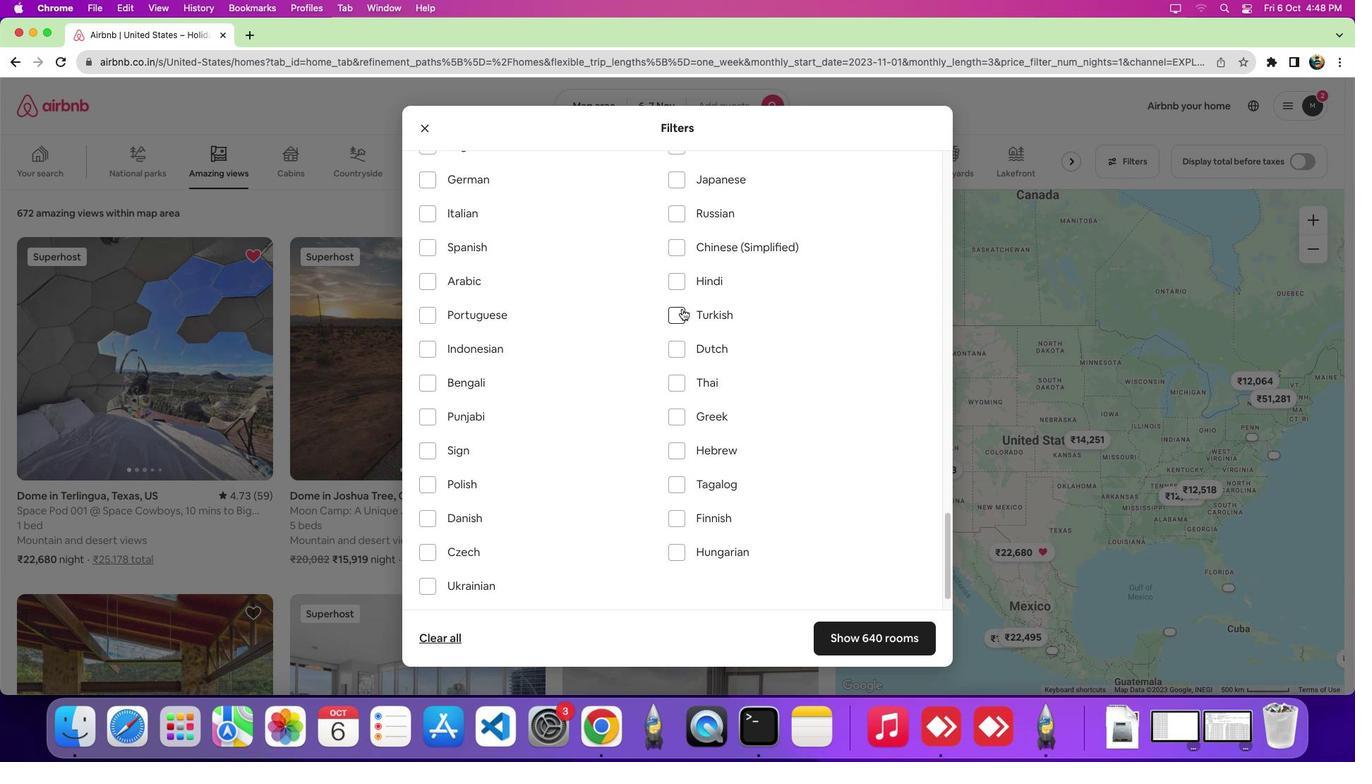 
Action: Mouse pressed left at (629, 407)
Screenshot: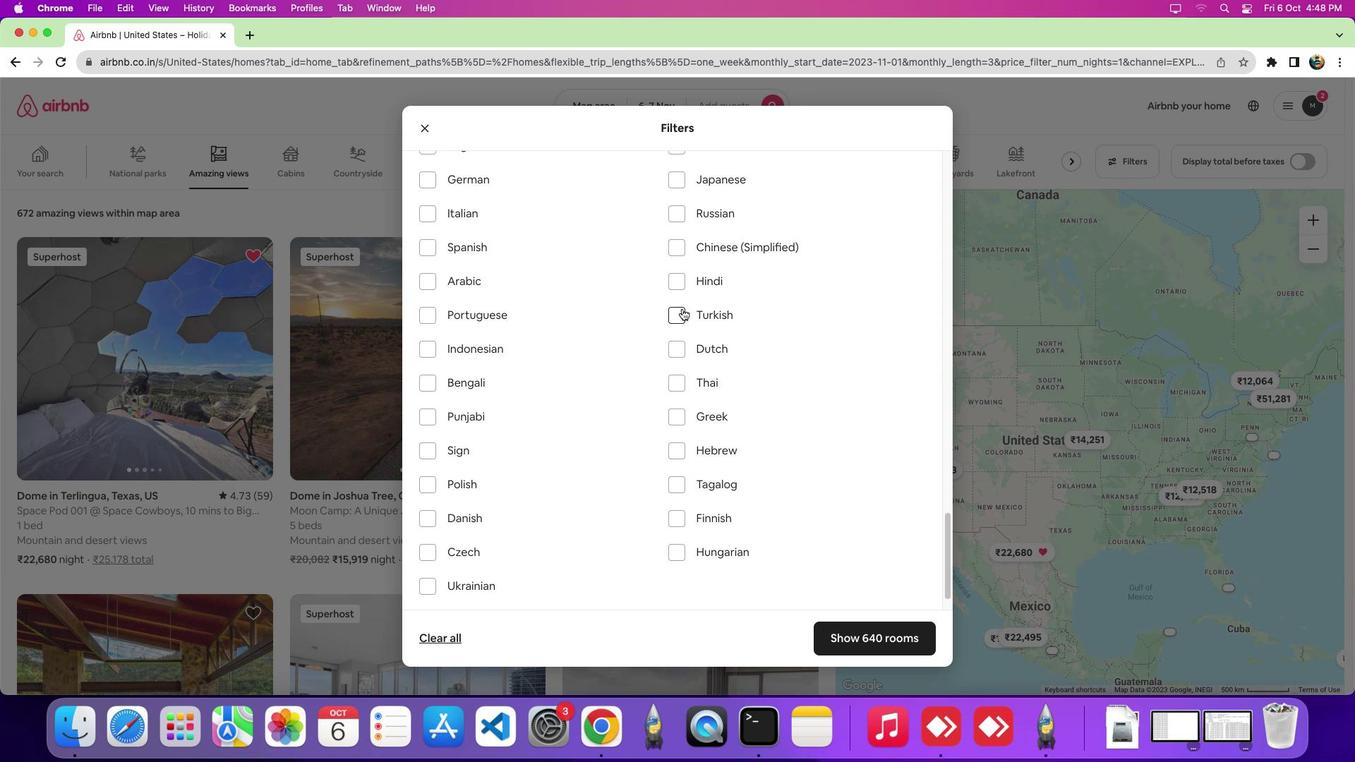 
